 Task: Change line to solid.
Action: Mouse moved to (487, 280)
Screenshot: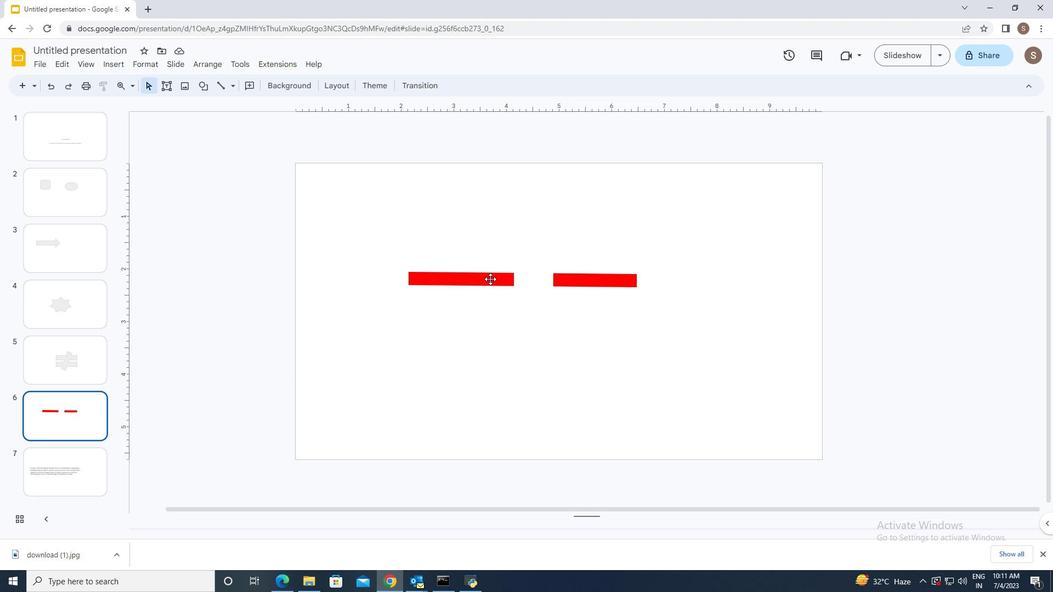 
Action: Mouse pressed left at (487, 280)
Screenshot: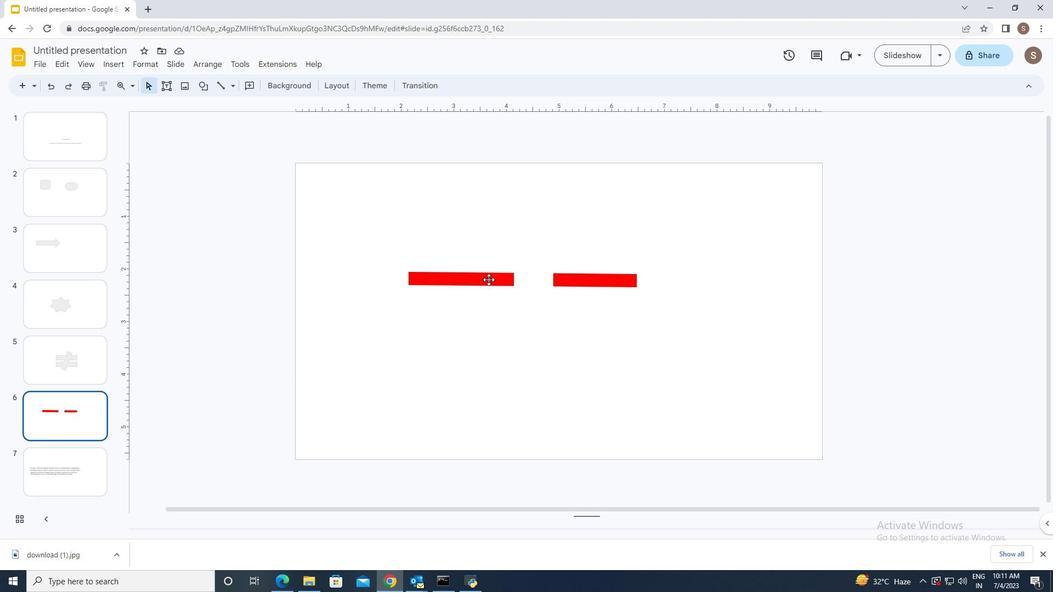 
Action: Mouse moved to (290, 79)
Screenshot: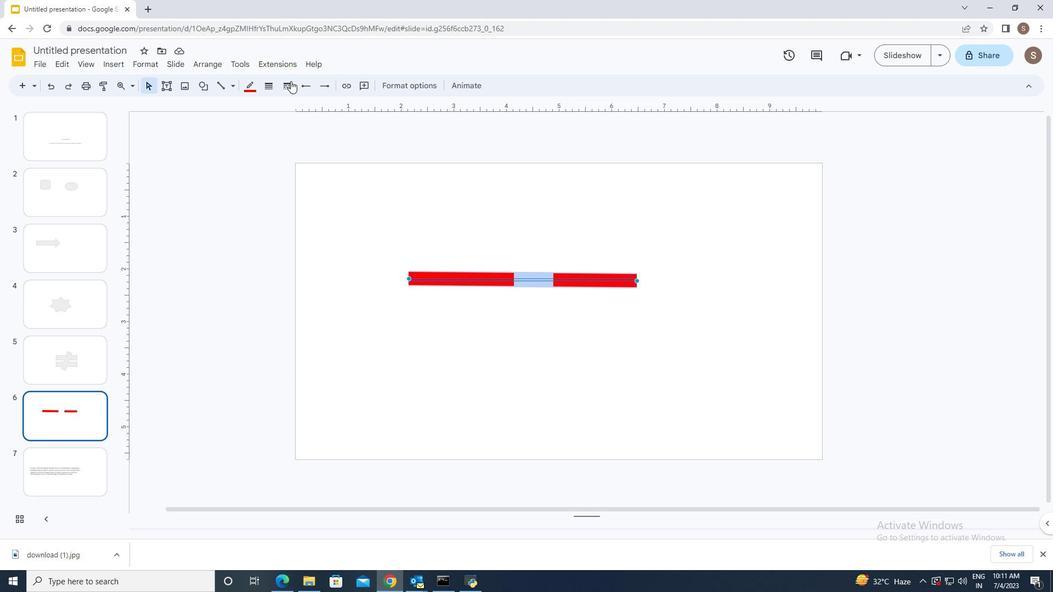 
Action: Mouse pressed left at (290, 79)
Screenshot: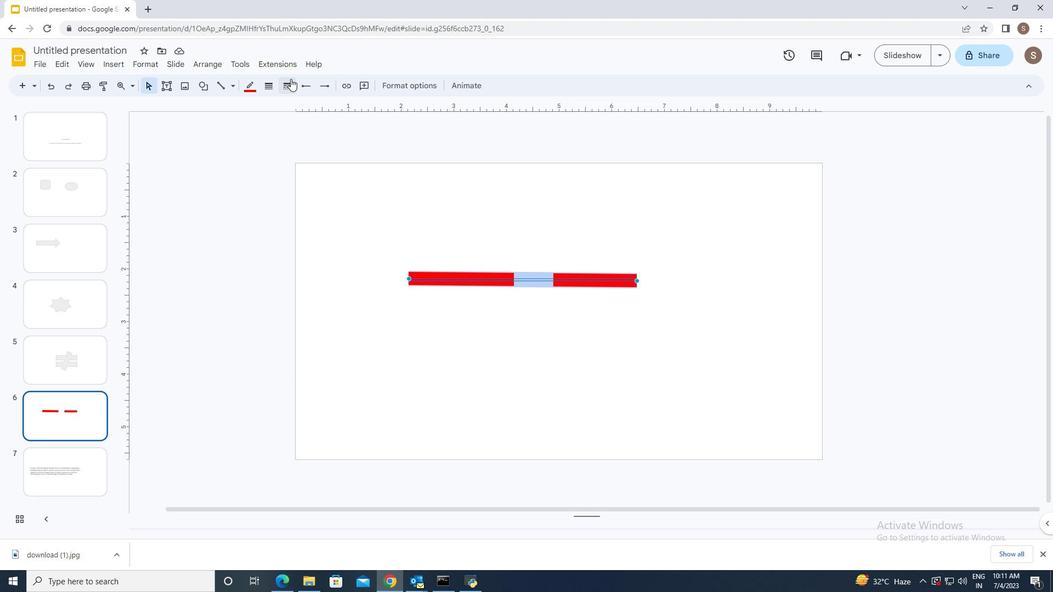 
Action: Mouse moved to (308, 101)
Screenshot: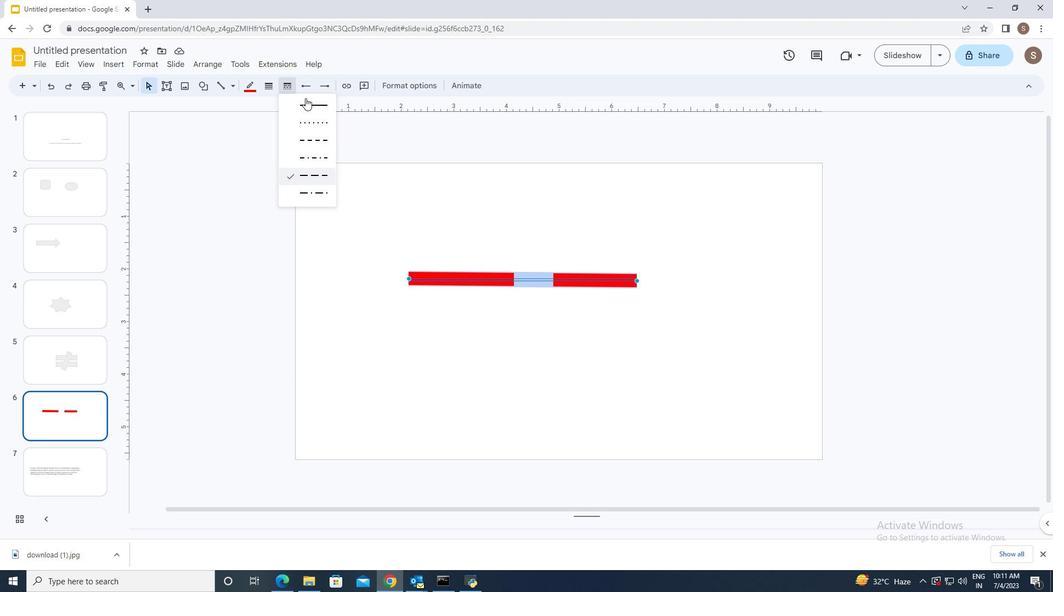 
Action: Mouse pressed left at (308, 101)
Screenshot: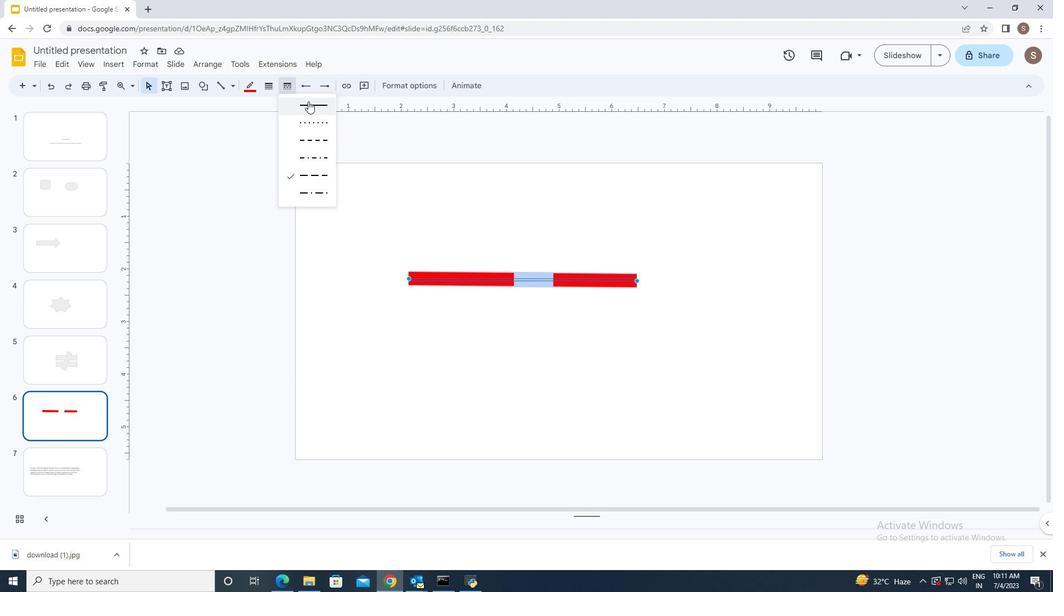 
Action: Mouse moved to (434, 348)
Screenshot: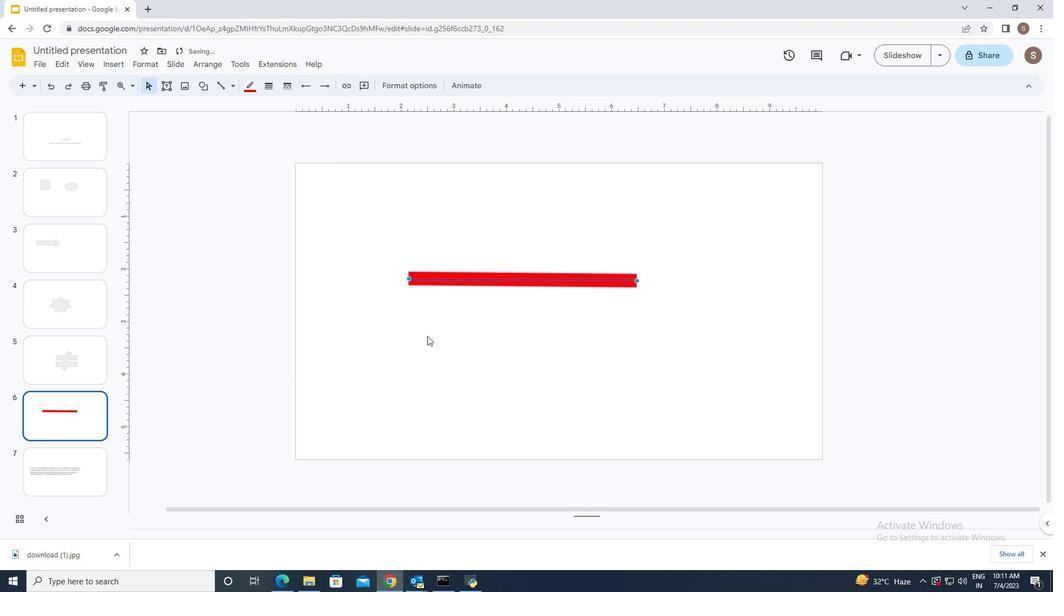 
Action: Mouse pressed left at (434, 348)
Screenshot: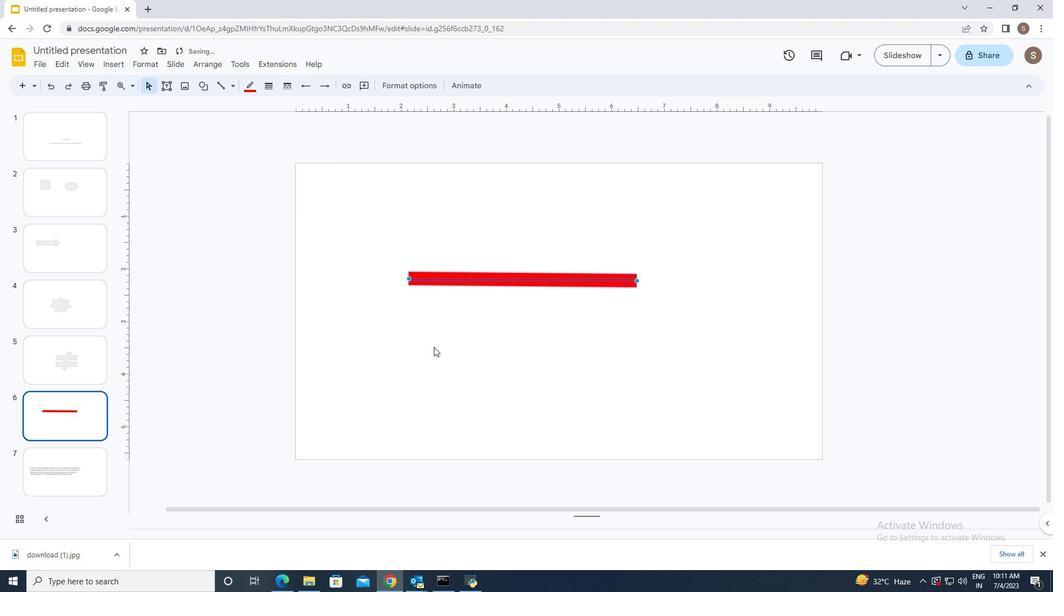 
